 Task: Schedule a meeting for 3 hours 30 minutes.
Action: Mouse moved to (728, 91)
Screenshot: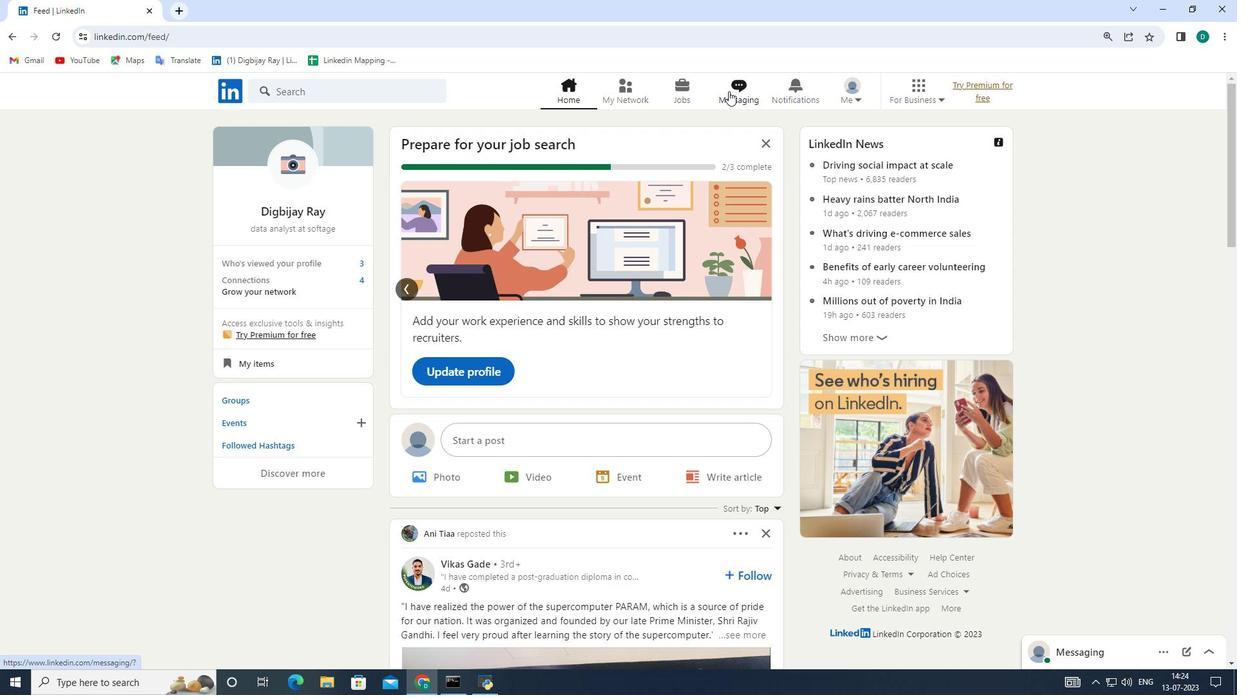 
Action: Mouse pressed left at (728, 91)
Screenshot: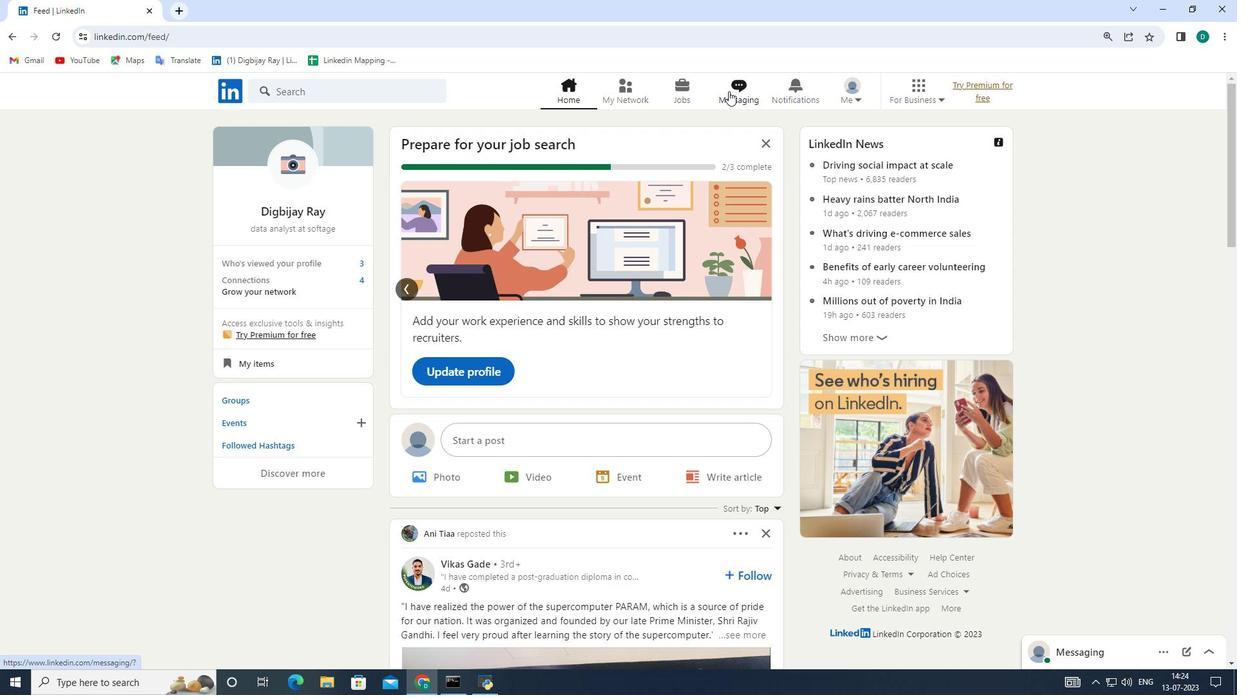 
Action: Mouse moved to (717, 139)
Screenshot: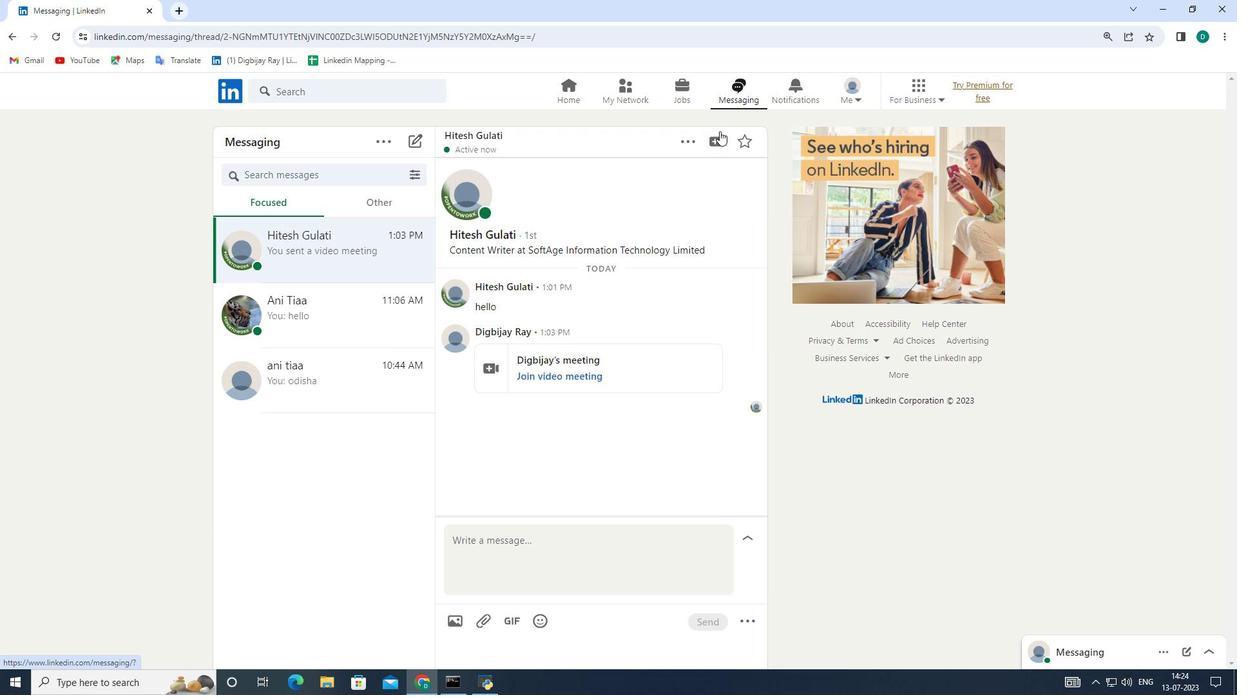 
Action: Mouse pressed left at (717, 139)
Screenshot: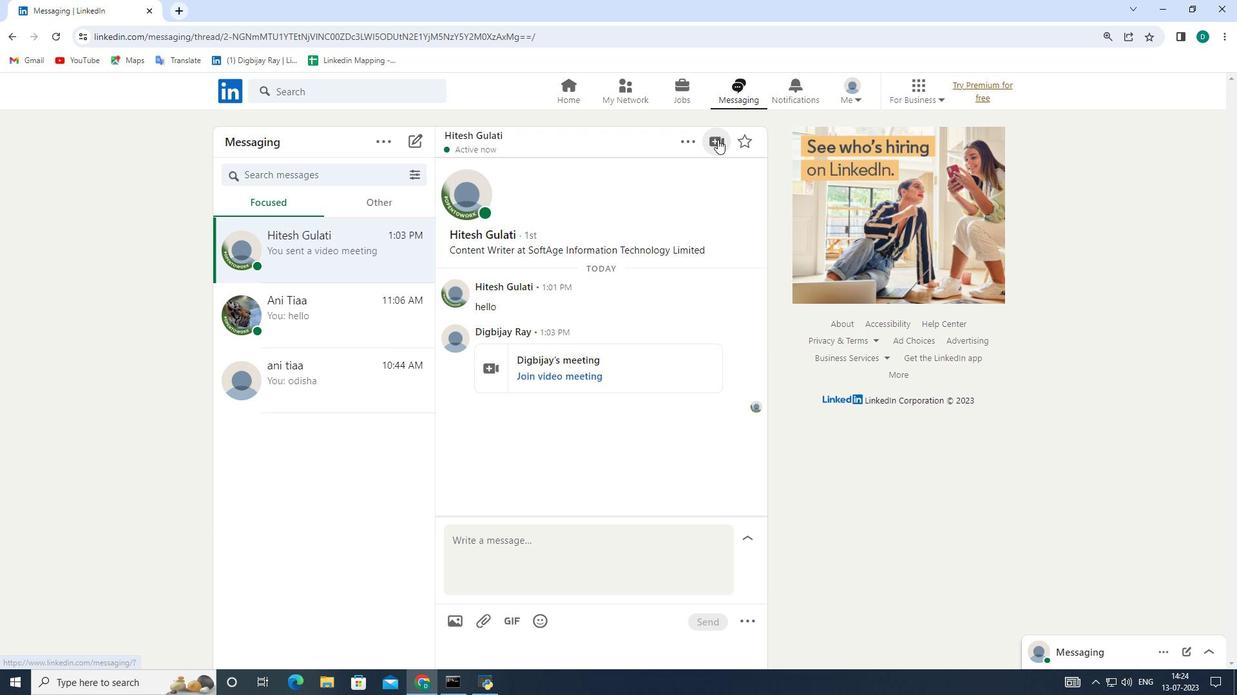 
Action: Mouse moved to (641, 204)
Screenshot: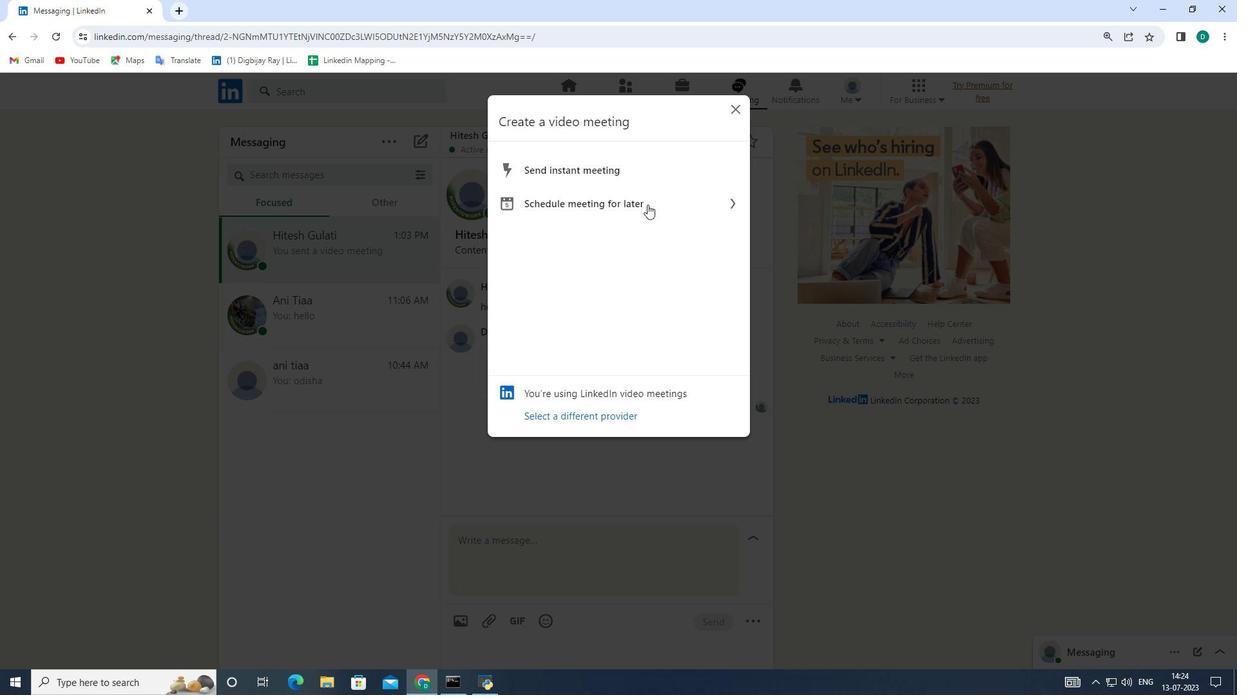 
Action: Mouse pressed left at (641, 204)
Screenshot: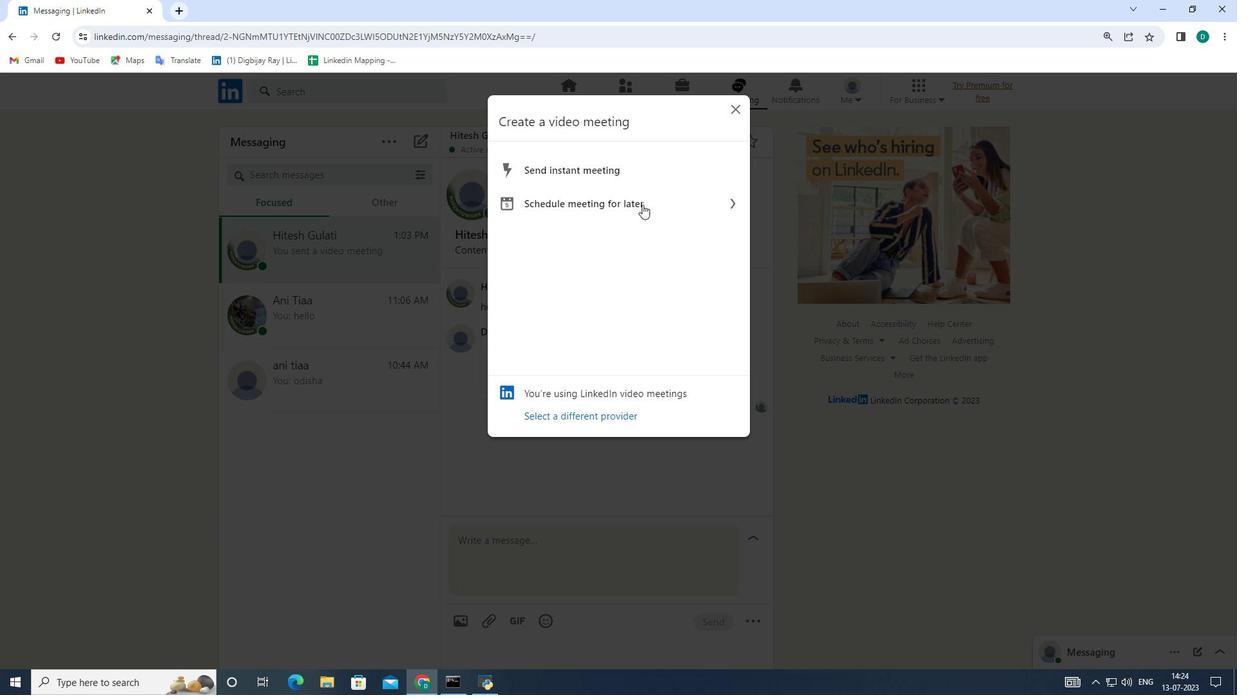 
Action: Mouse moved to (641, 230)
Screenshot: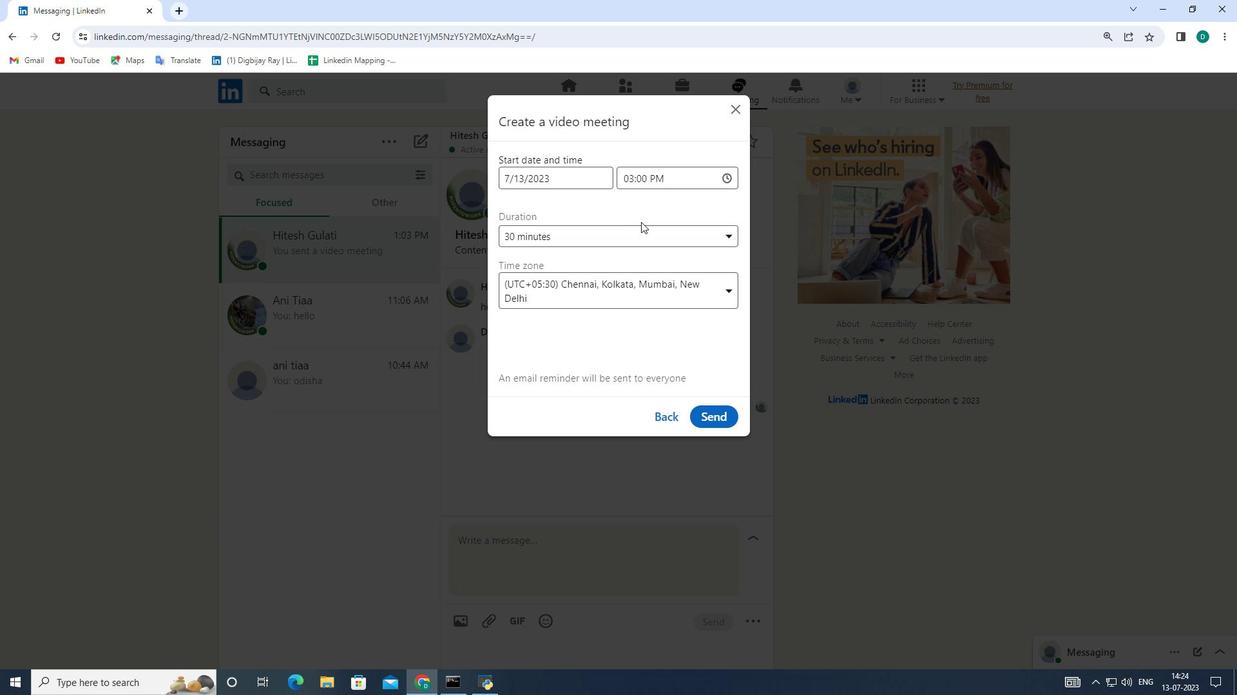 
Action: Mouse pressed left at (641, 230)
Screenshot: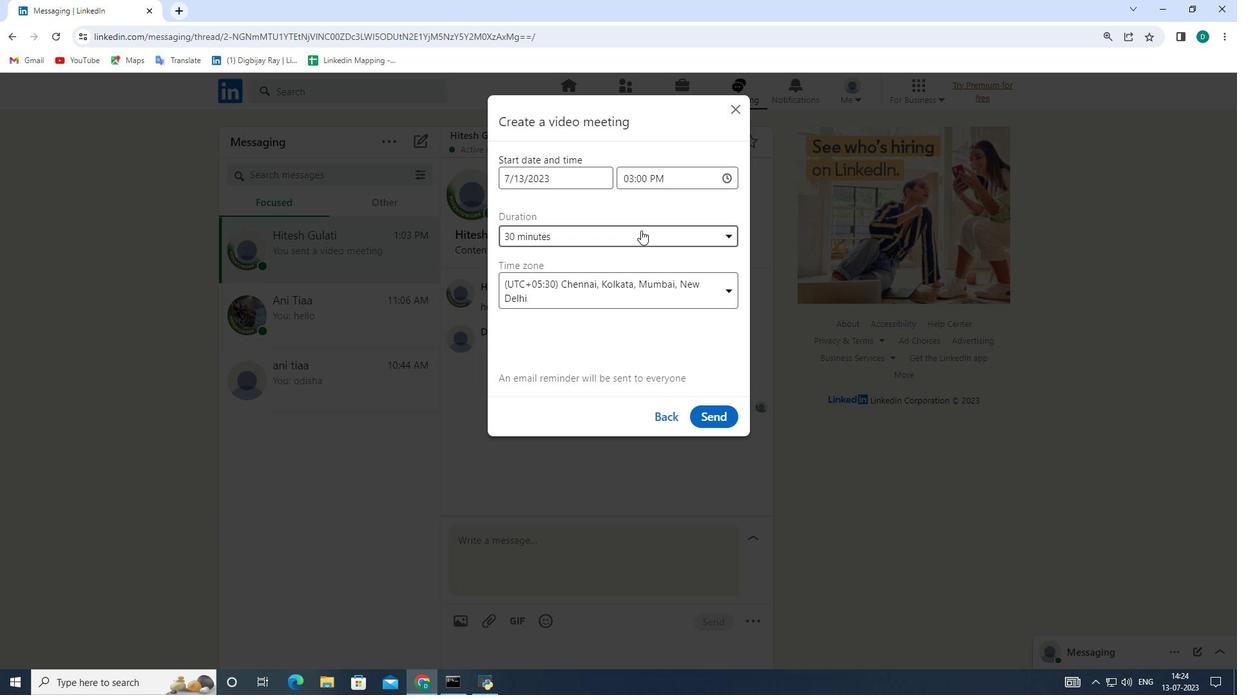 
Action: Mouse moved to (610, 269)
Screenshot: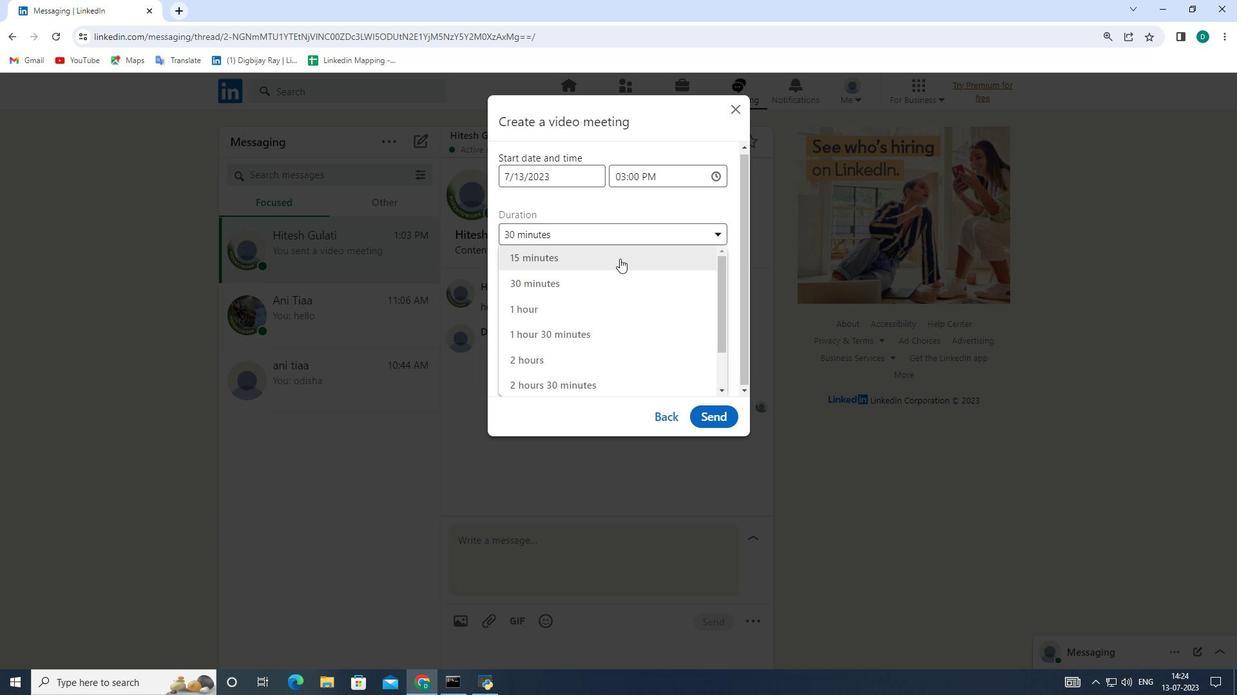 
Action: Mouse scrolled (610, 268) with delta (0, 0)
Screenshot: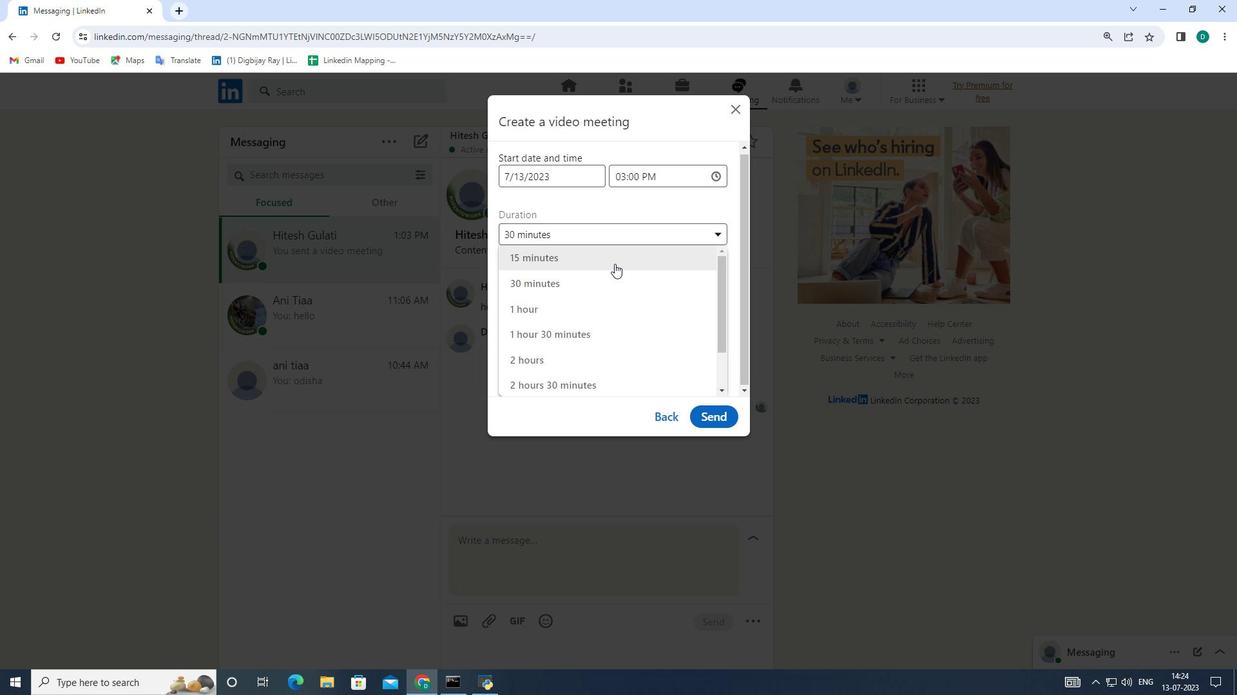 
Action: Mouse moved to (610, 269)
Screenshot: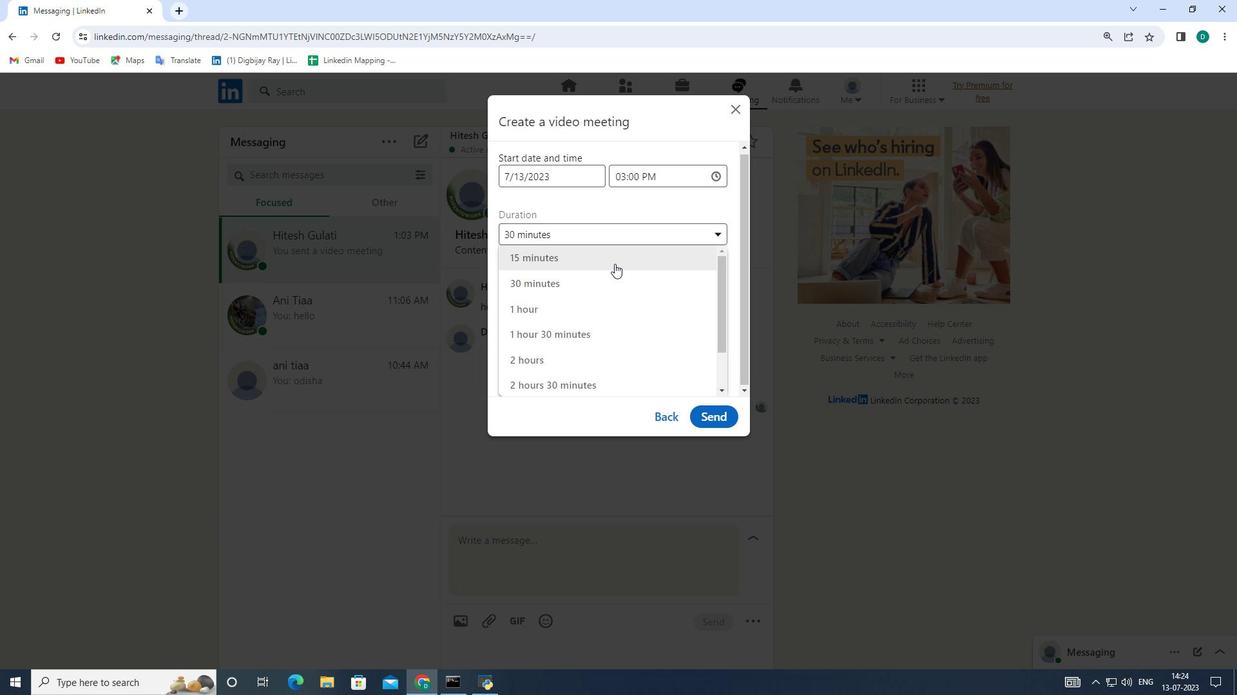 
Action: Mouse scrolled (610, 268) with delta (0, 0)
Screenshot: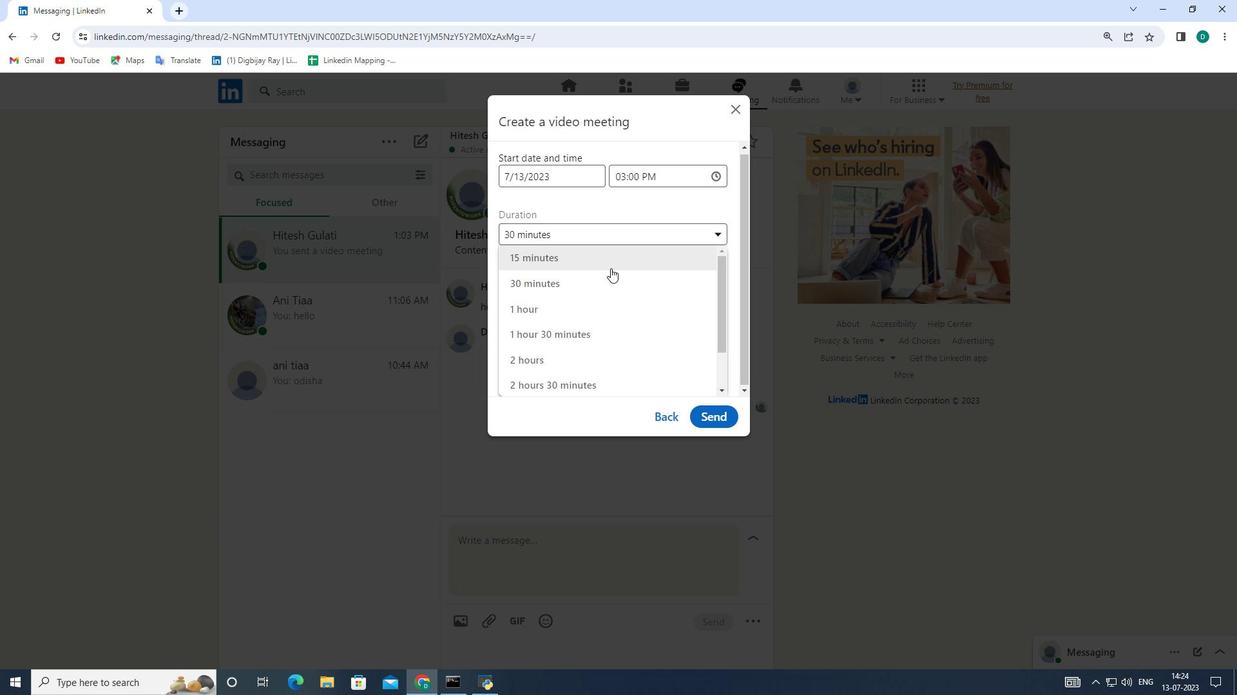 
Action: Mouse scrolled (610, 268) with delta (0, 0)
Screenshot: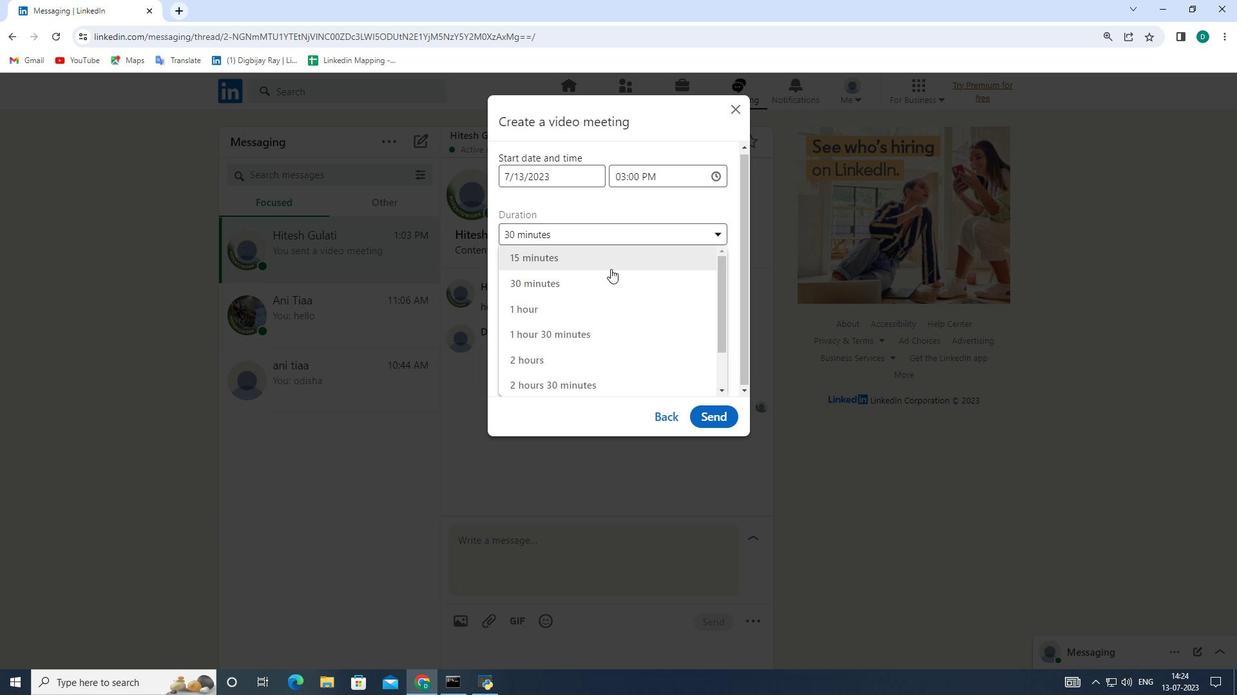 
Action: Mouse moved to (606, 275)
Screenshot: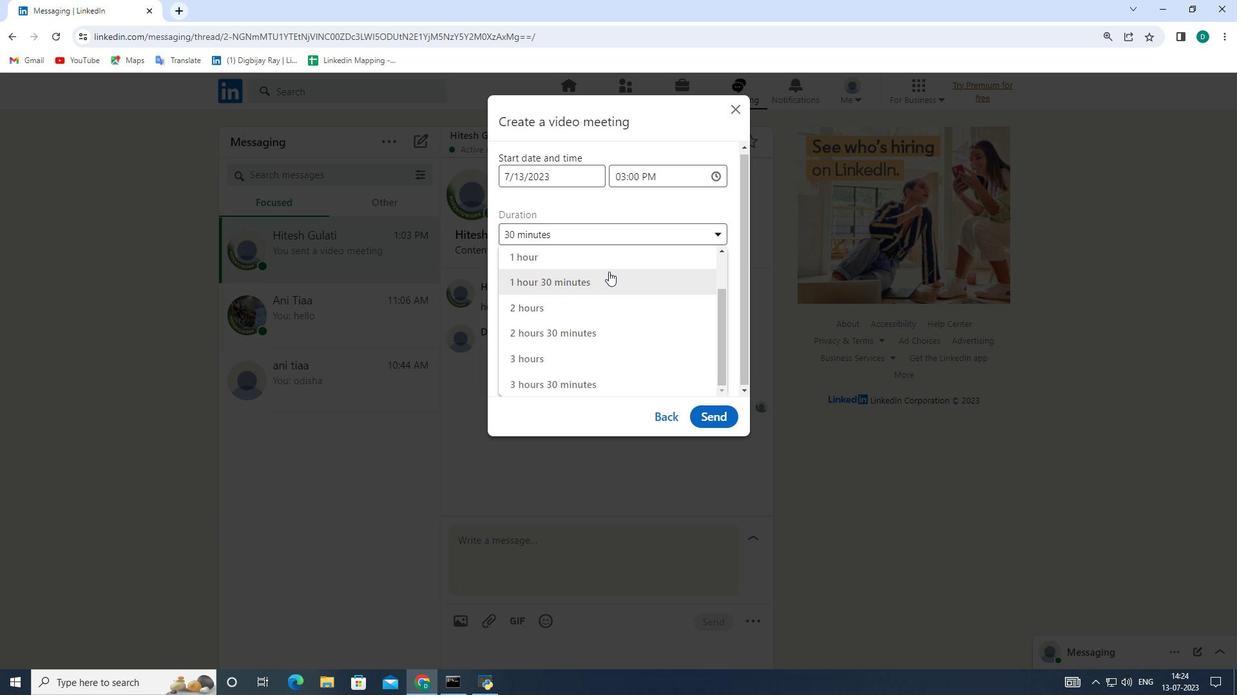 
Action: Mouse scrolled (606, 274) with delta (0, 0)
Screenshot: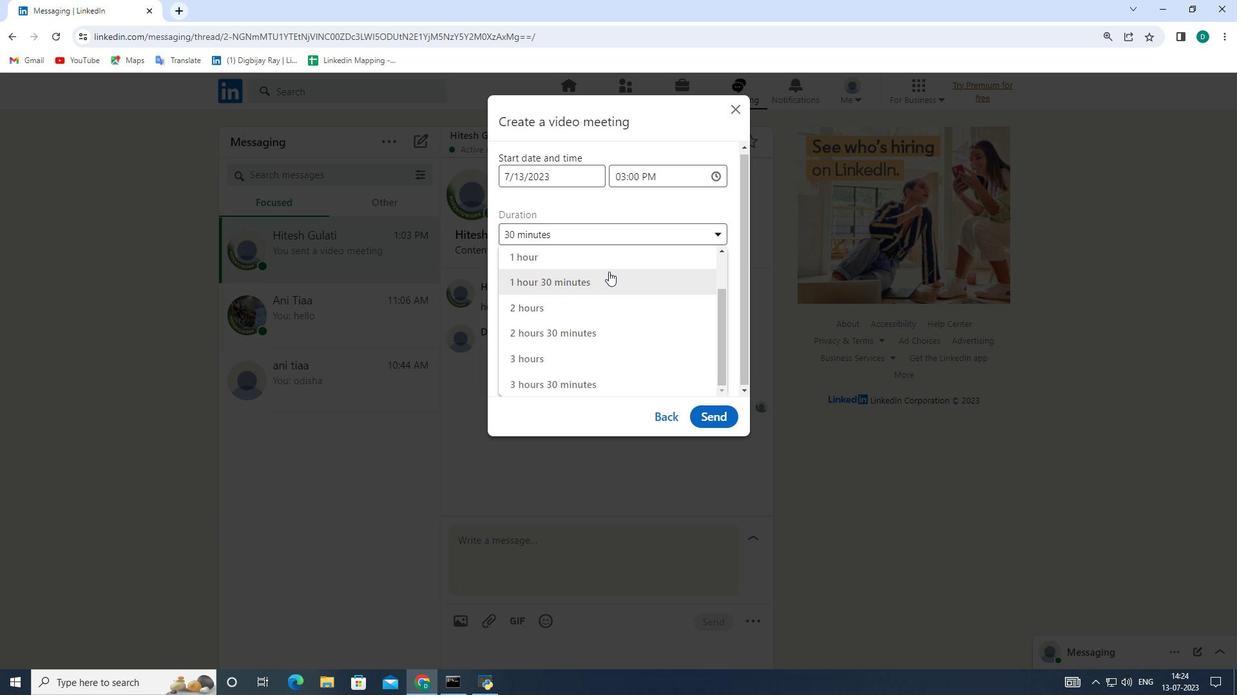 
Action: Mouse moved to (606, 275)
Screenshot: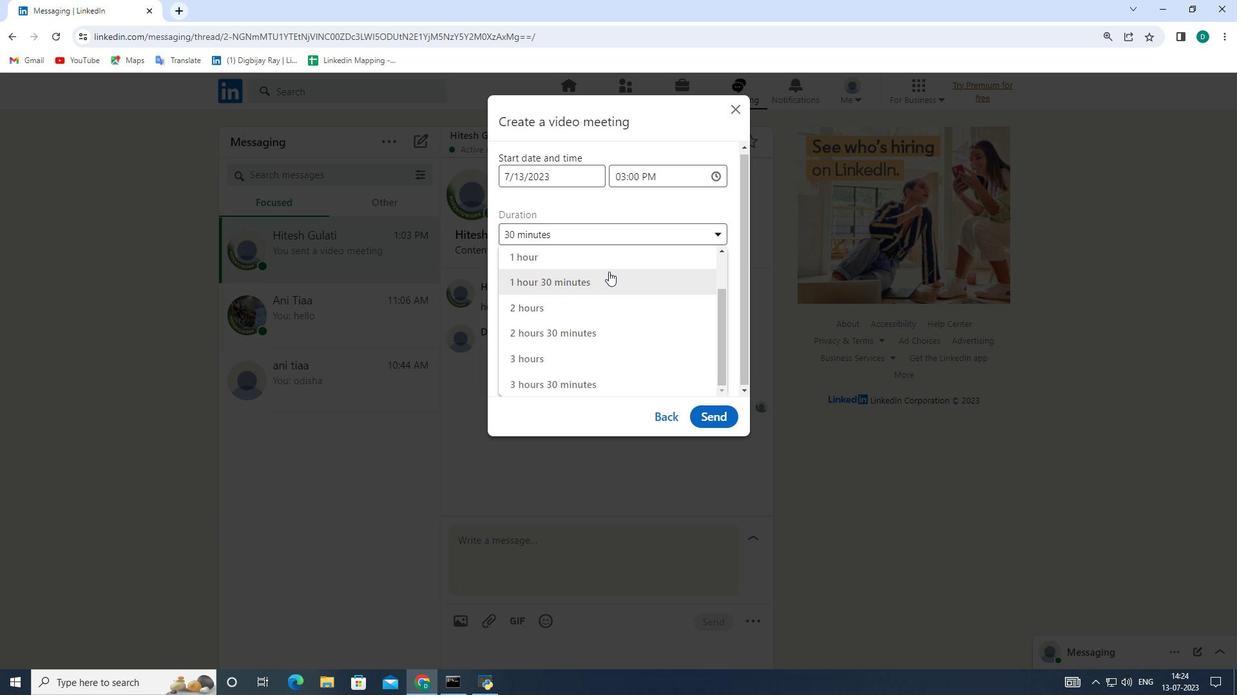 
Action: Mouse scrolled (606, 275) with delta (0, 0)
Screenshot: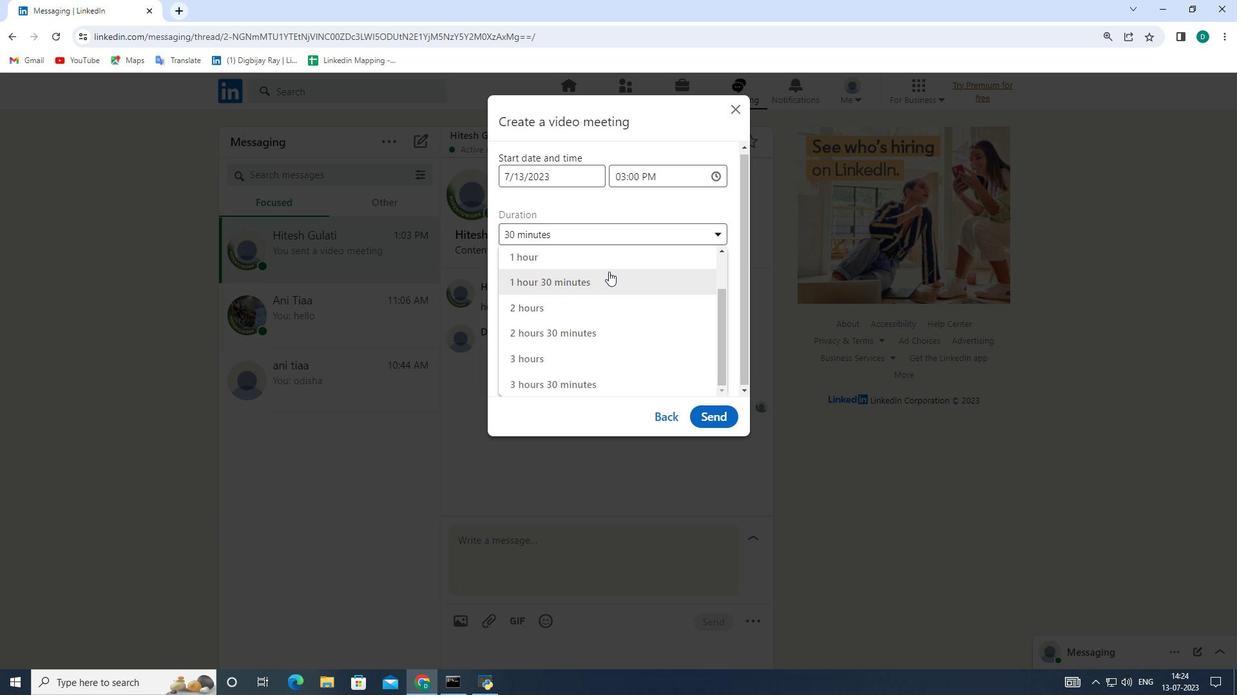 
Action: Mouse moved to (547, 386)
Screenshot: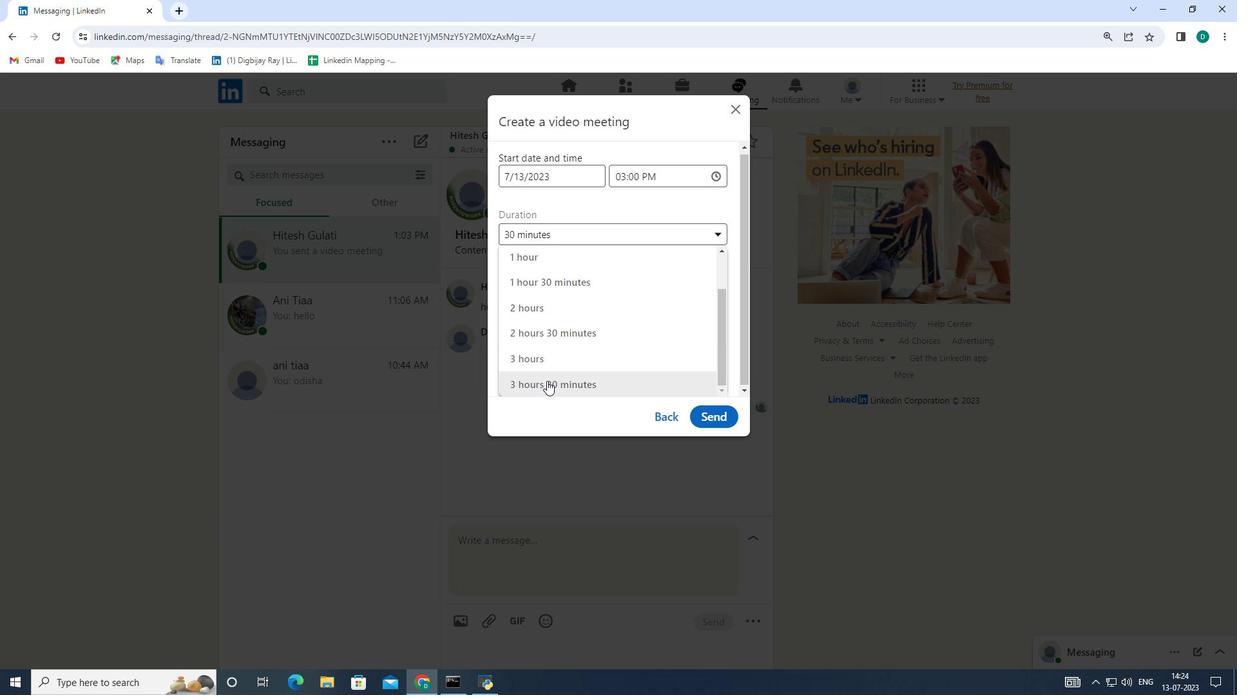 
Action: Mouse pressed left at (547, 386)
Screenshot: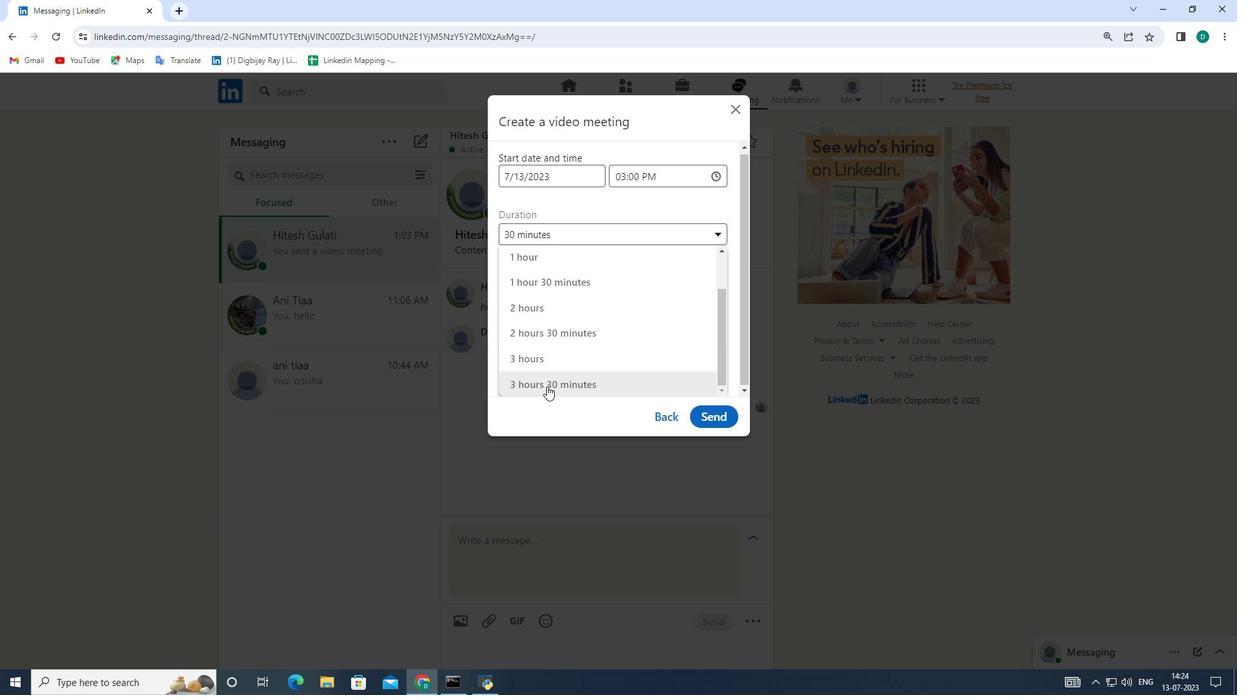 
Action: Mouse moved to (547, 370)
Screenshot: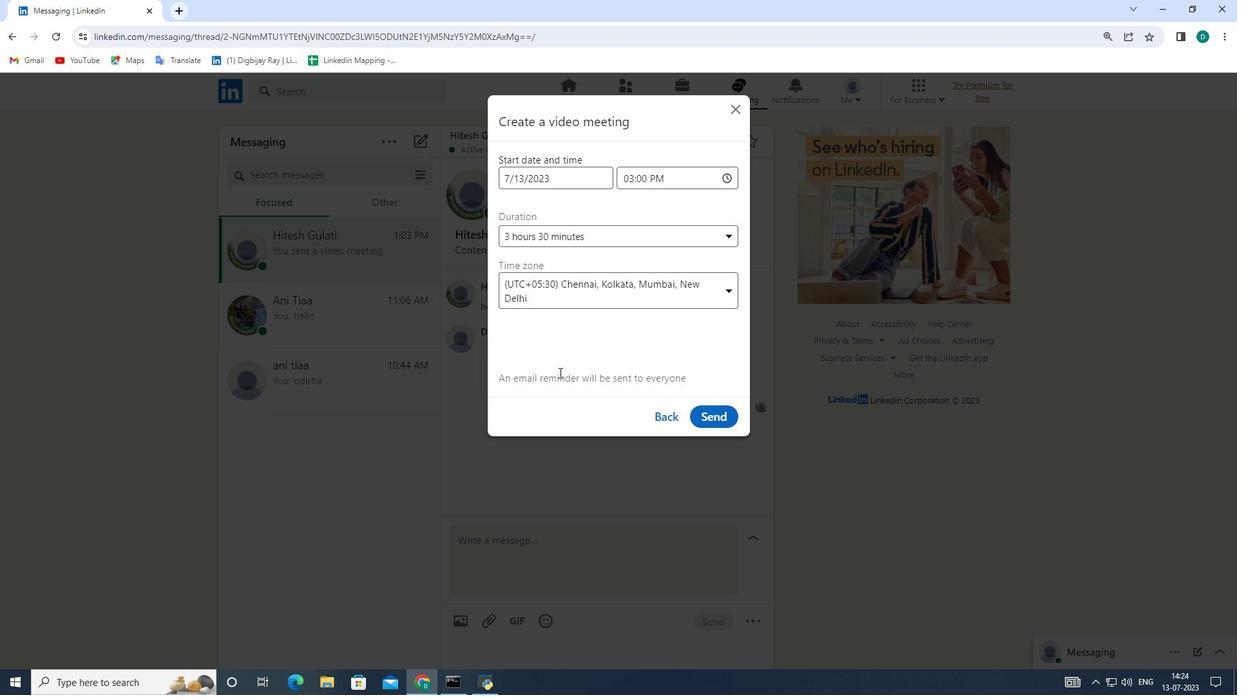 
